 Task: Create a task  Upgrade and migrate company servers to a cloud-based solution , assign it to team member softage.4@softage.net in the project AgileConnection and update the status of the task to  Off Track , set the priority of the task to Medium
Action: Mouse moved to (355, 328)
Screenshot: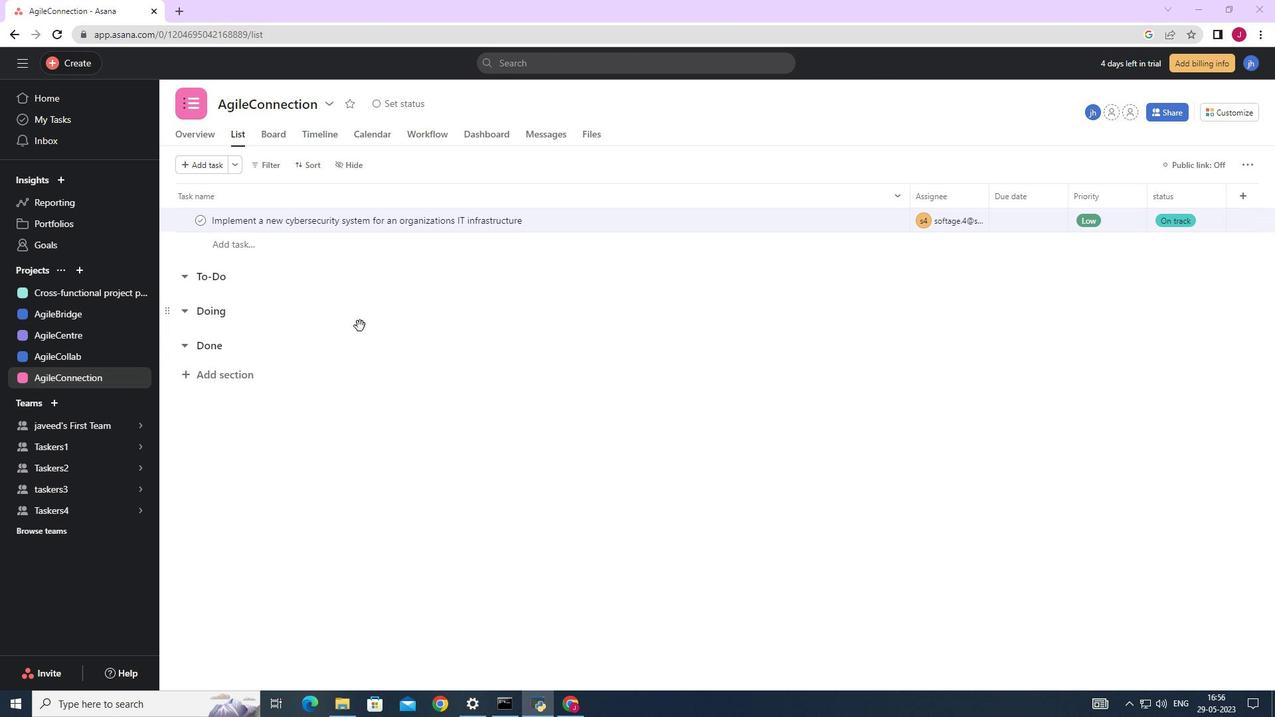 
Action: Mouse scrolled (355, 328) with delta (0, 0)
Screenshot: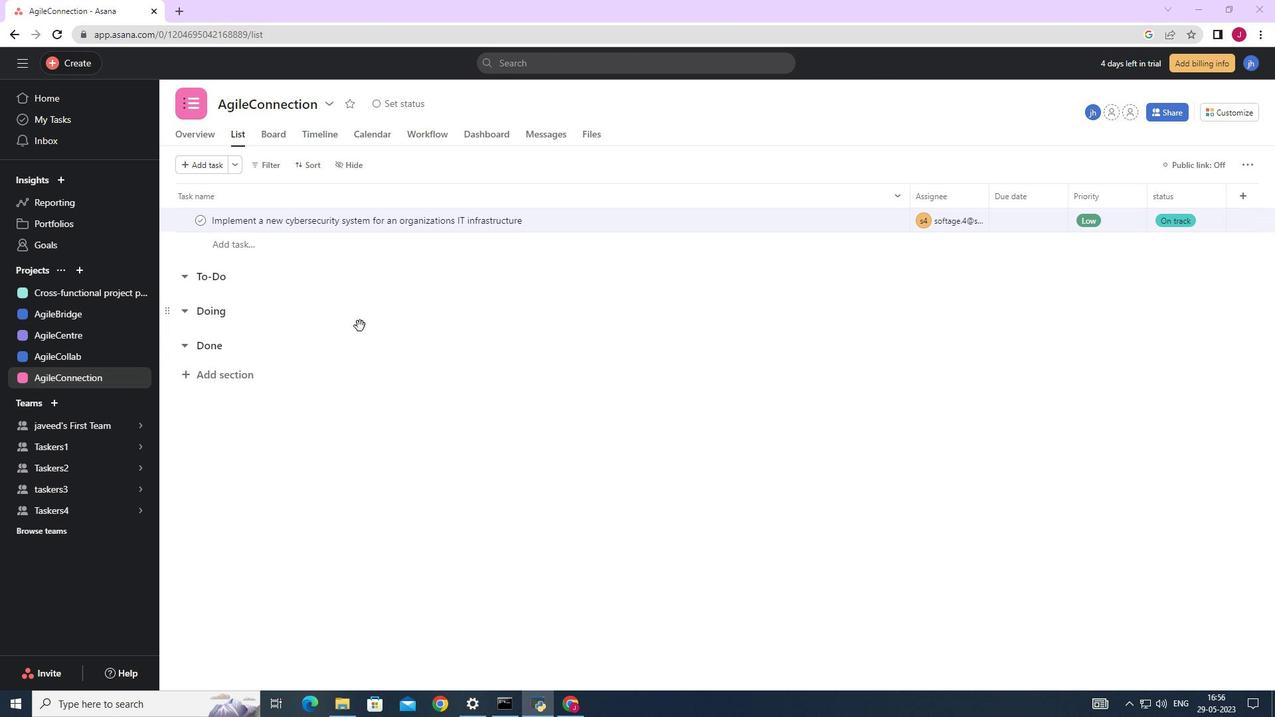 
Action: Mouse moved to (354, 329)
Screenshot: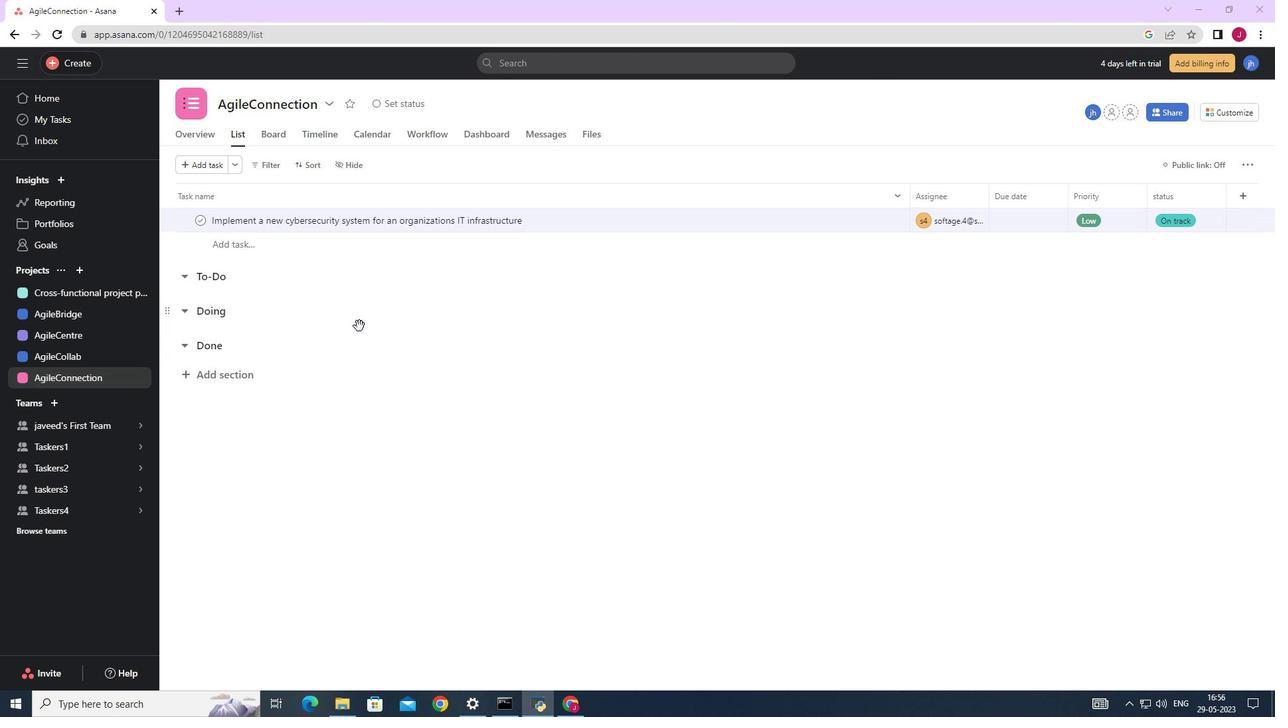 
Action: Mouse scrolled (354, 328) with delta (0, 0)
Screenshot: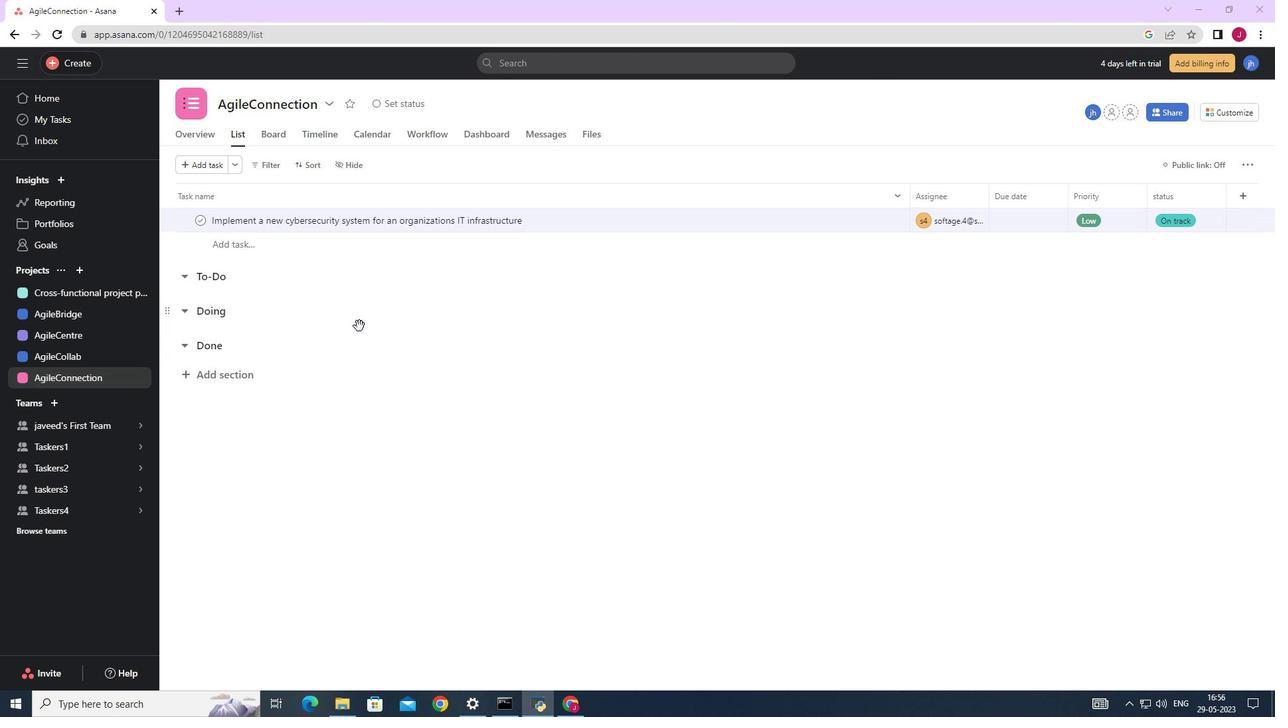 
Action: Mouse scrolled (354, 328) with delta (0, 0)
Screenshot: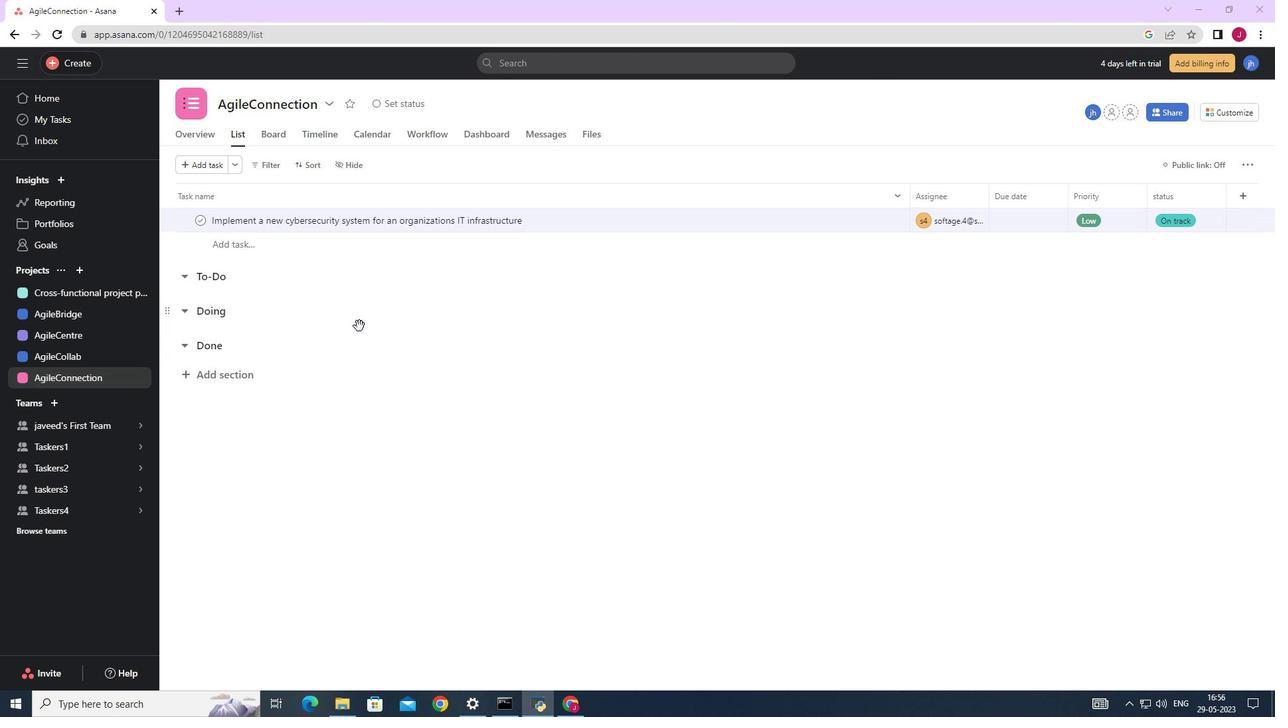 
Action: Mouse moved to (354, 329)
Screenshot: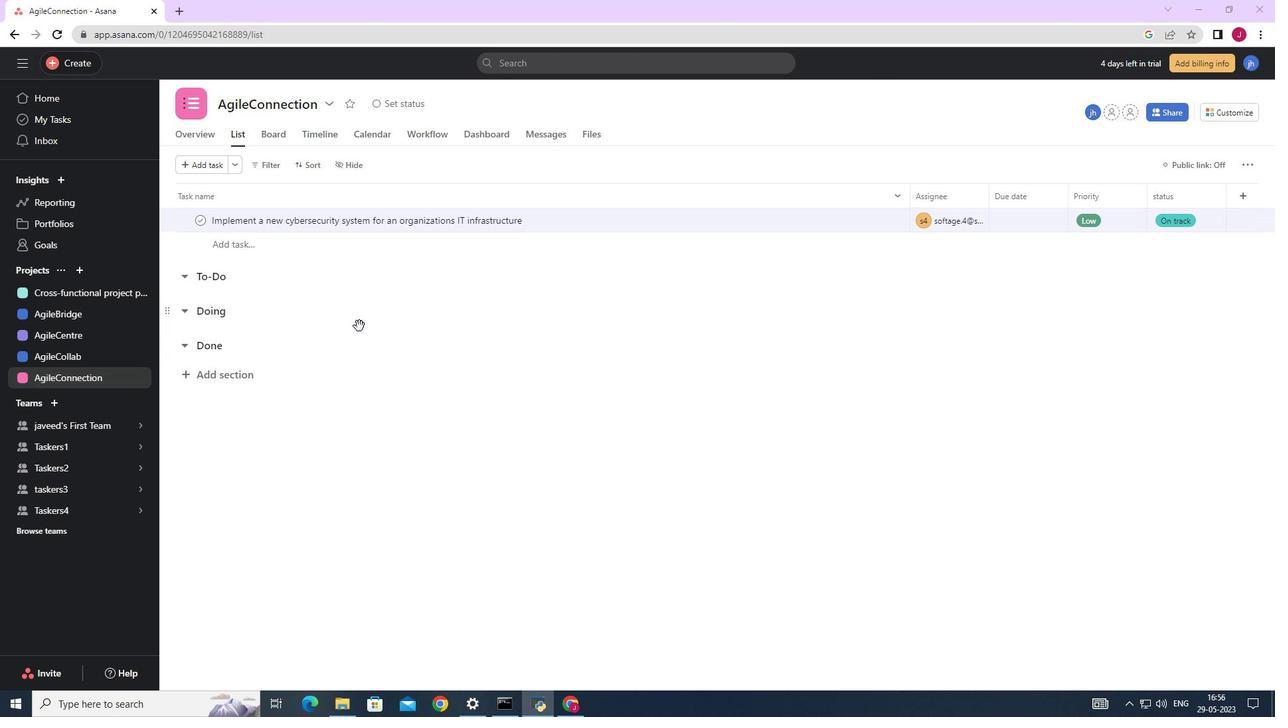 
Action: Mouse scrolled (354, 328) with delta (0, 0)
Screenshot: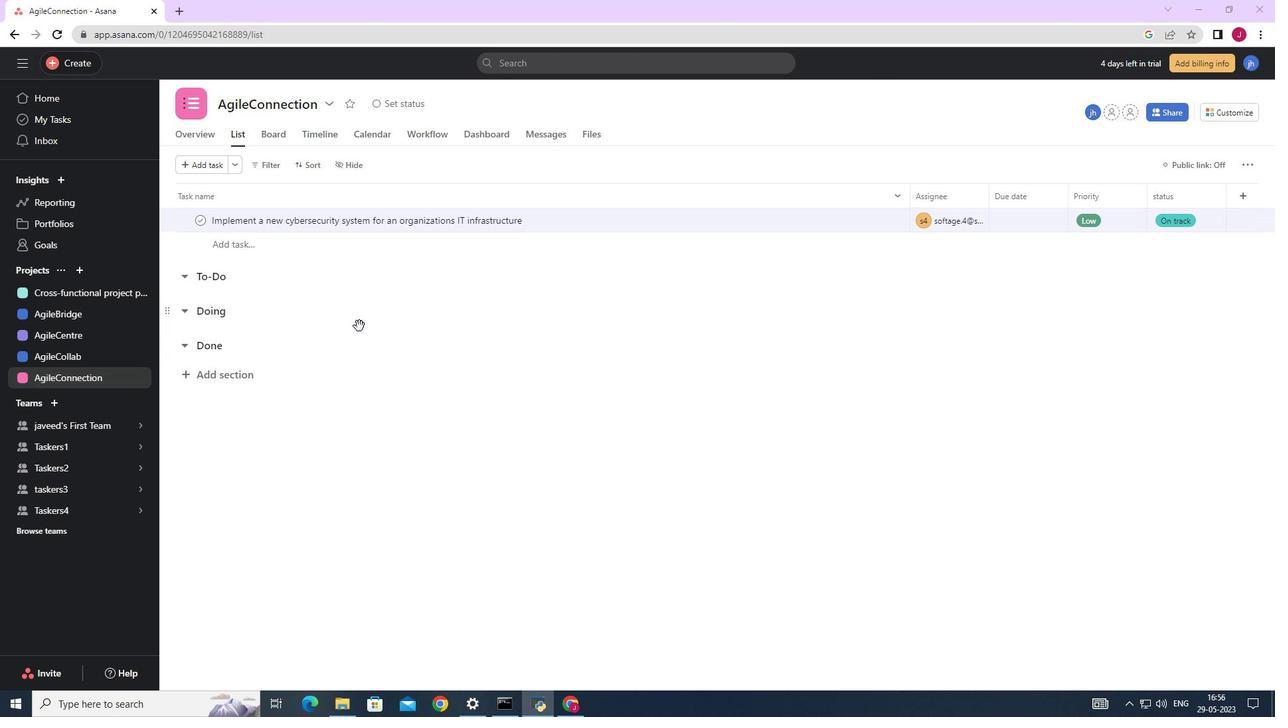 
Action: Mouse moved to (83, 63)
Screenshot: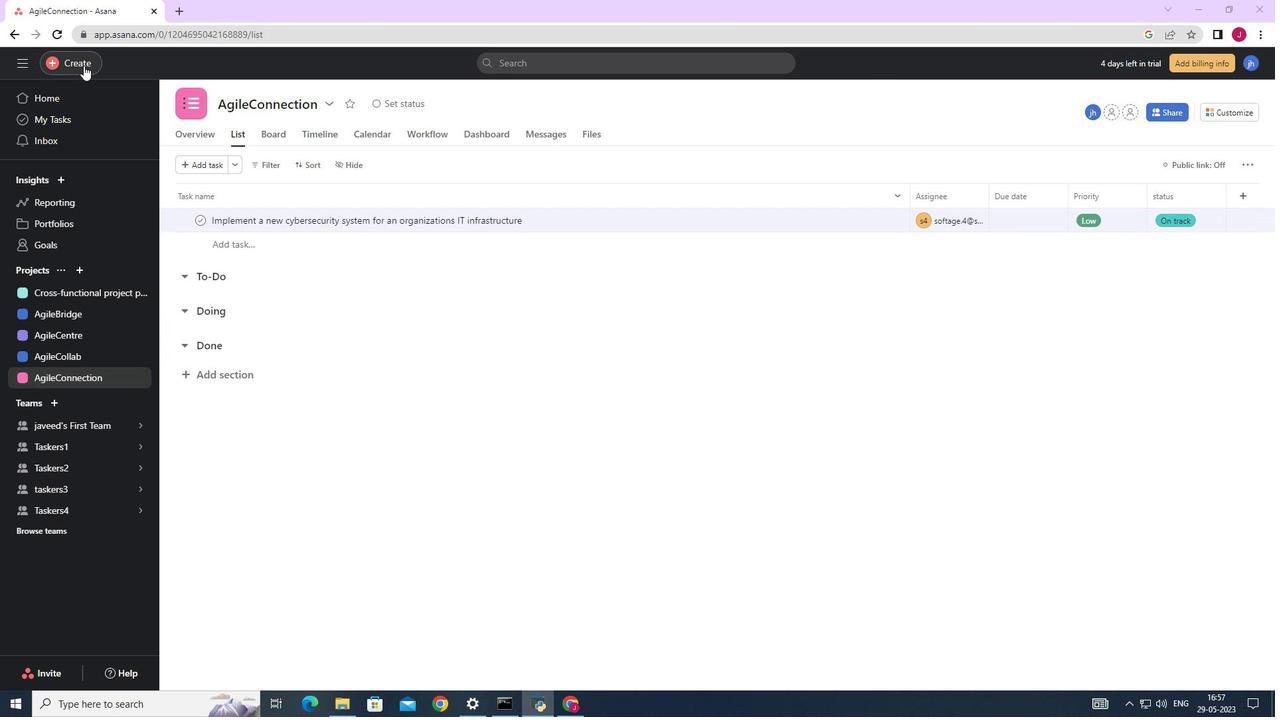 
Action: Mouse pressed left at (83, 63)
Screenshot: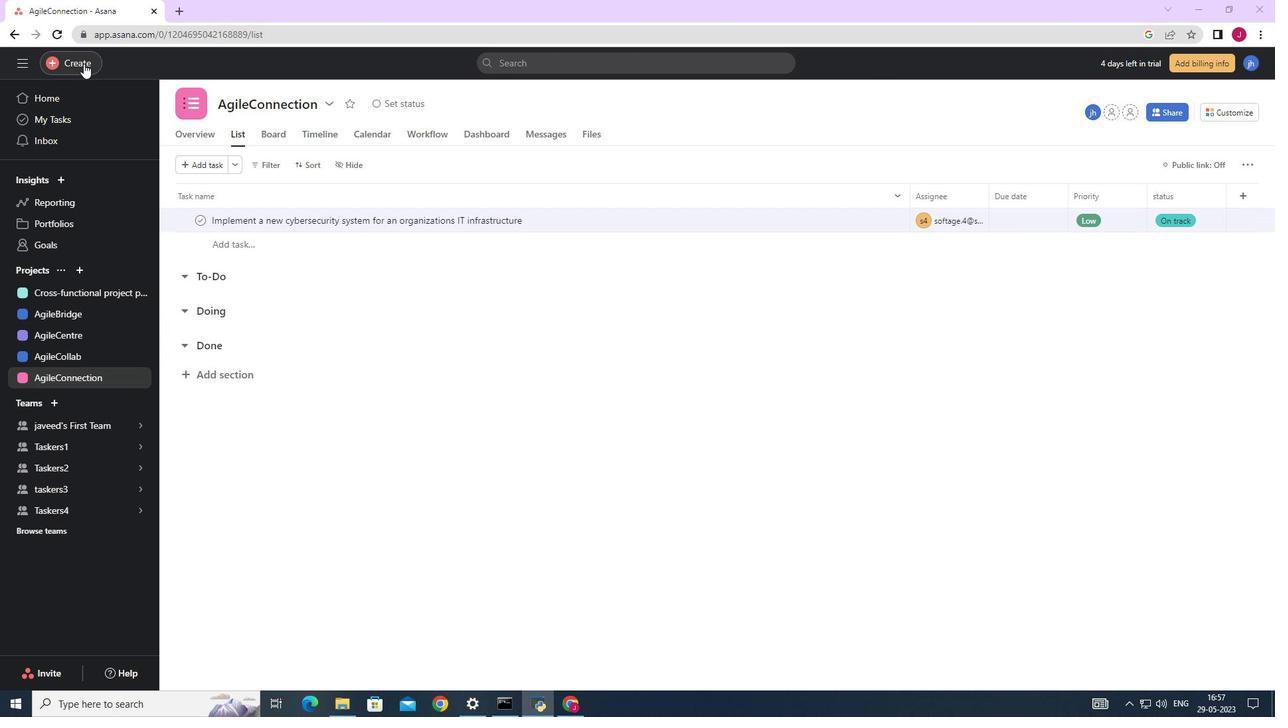 
Action: Mouse moved to (185, 71)
Screenshot: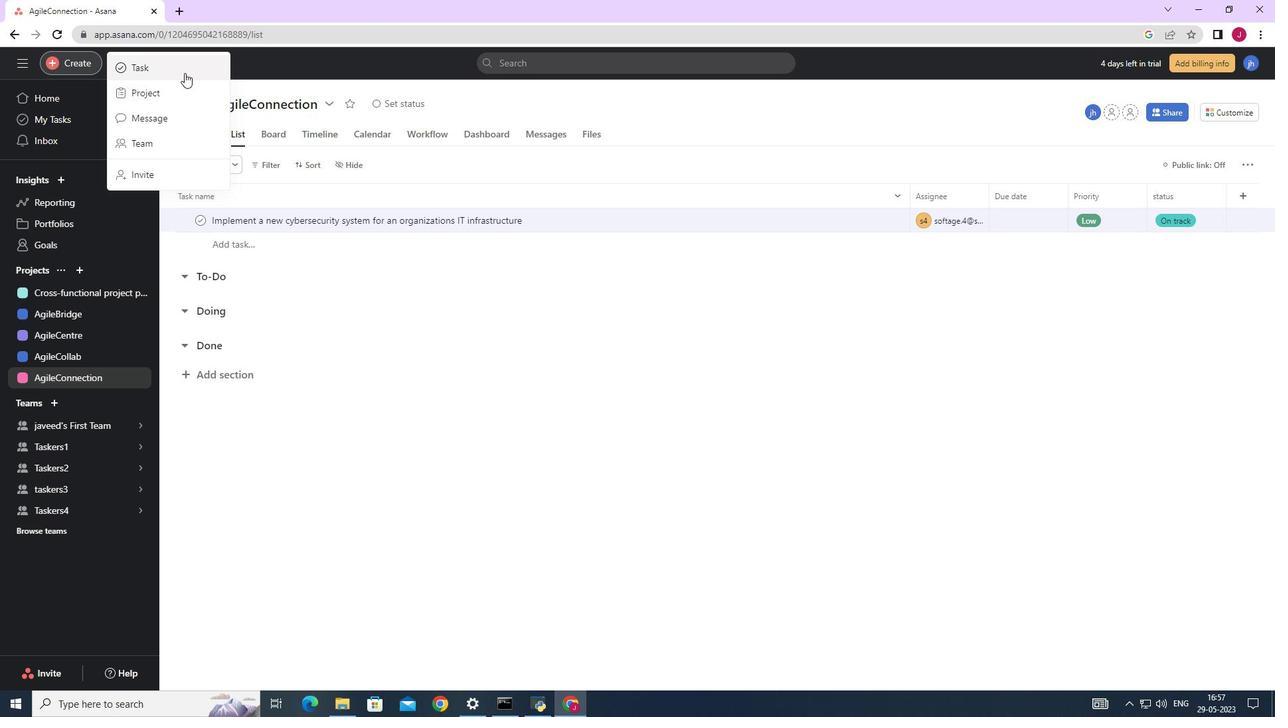 
Action: Mouse pressed left at (185, 71)
Screenshot: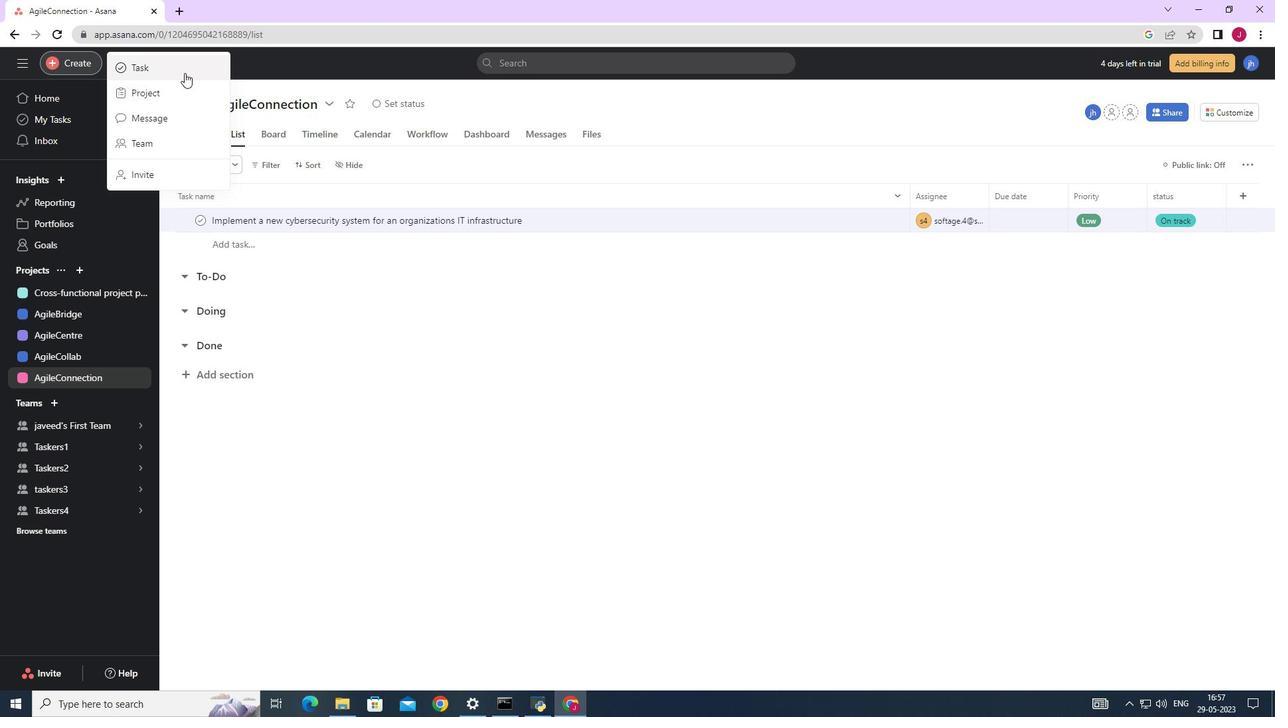 
Action: Mouse moved to (1037, 439)
Screenshot: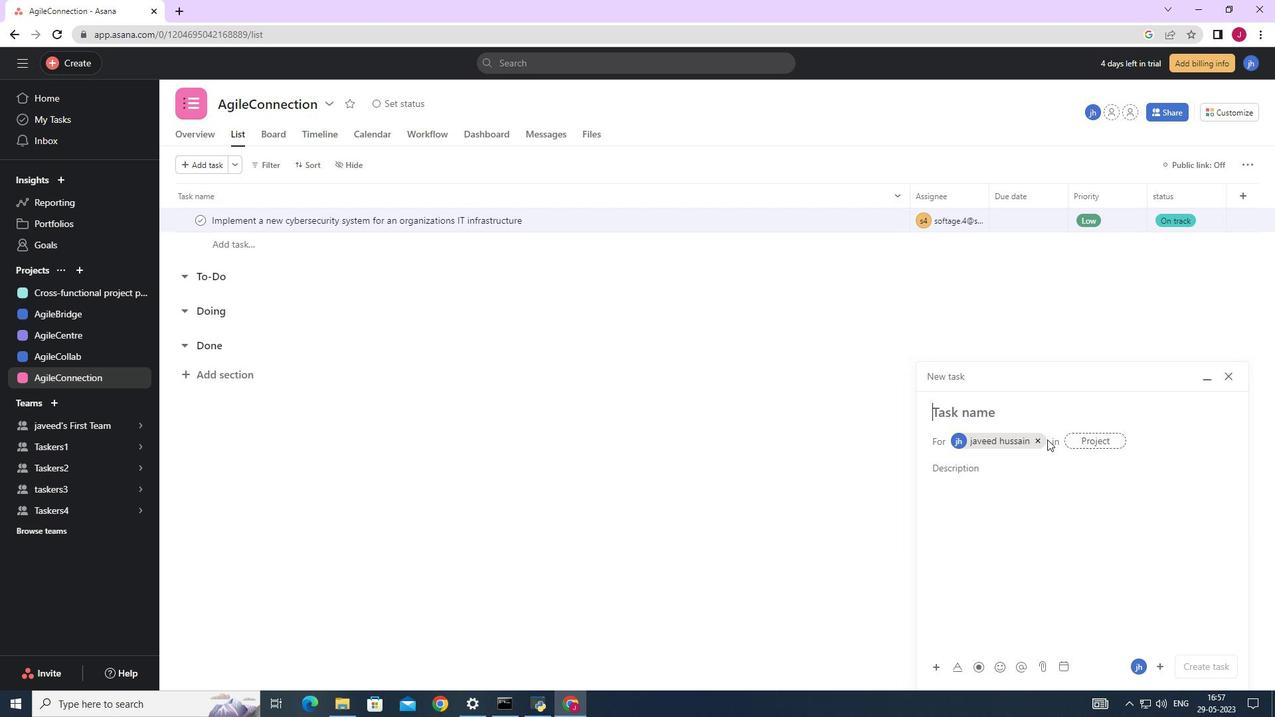 
Action: Mouse pressed left at (1037, 439)
Screenshot: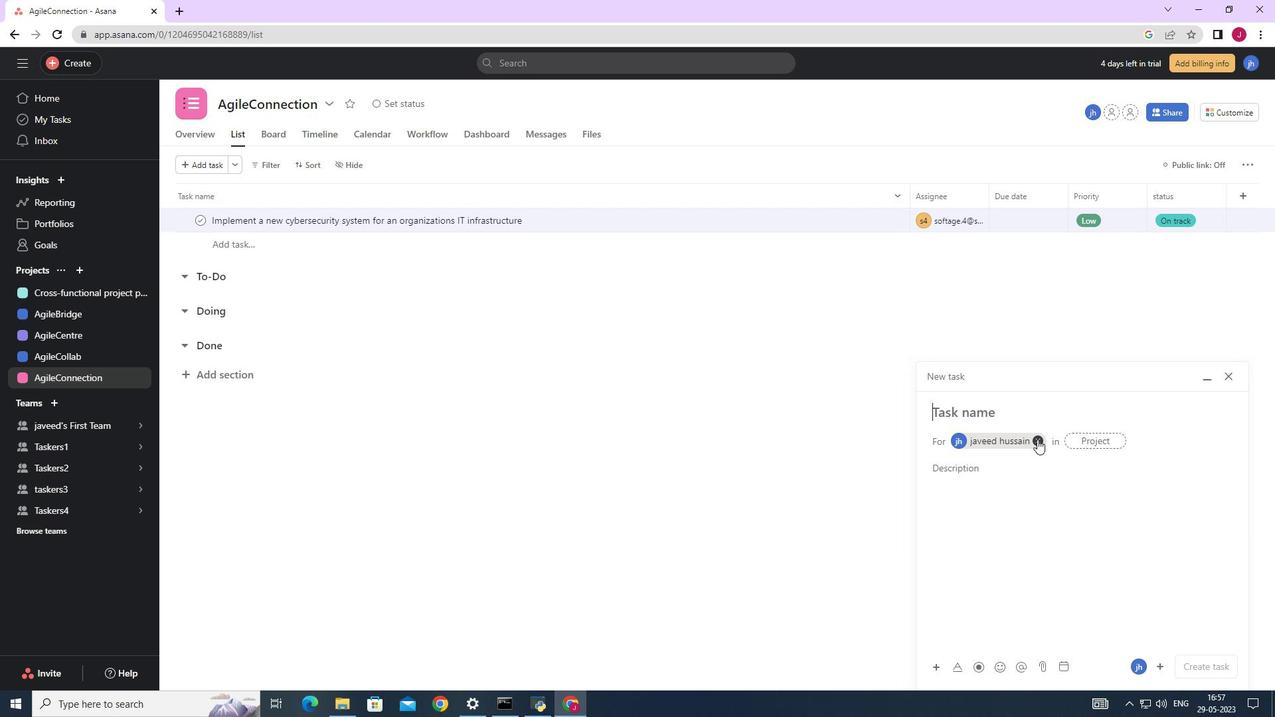 
Action: Mouse moved to (957, 414)
Screenshot: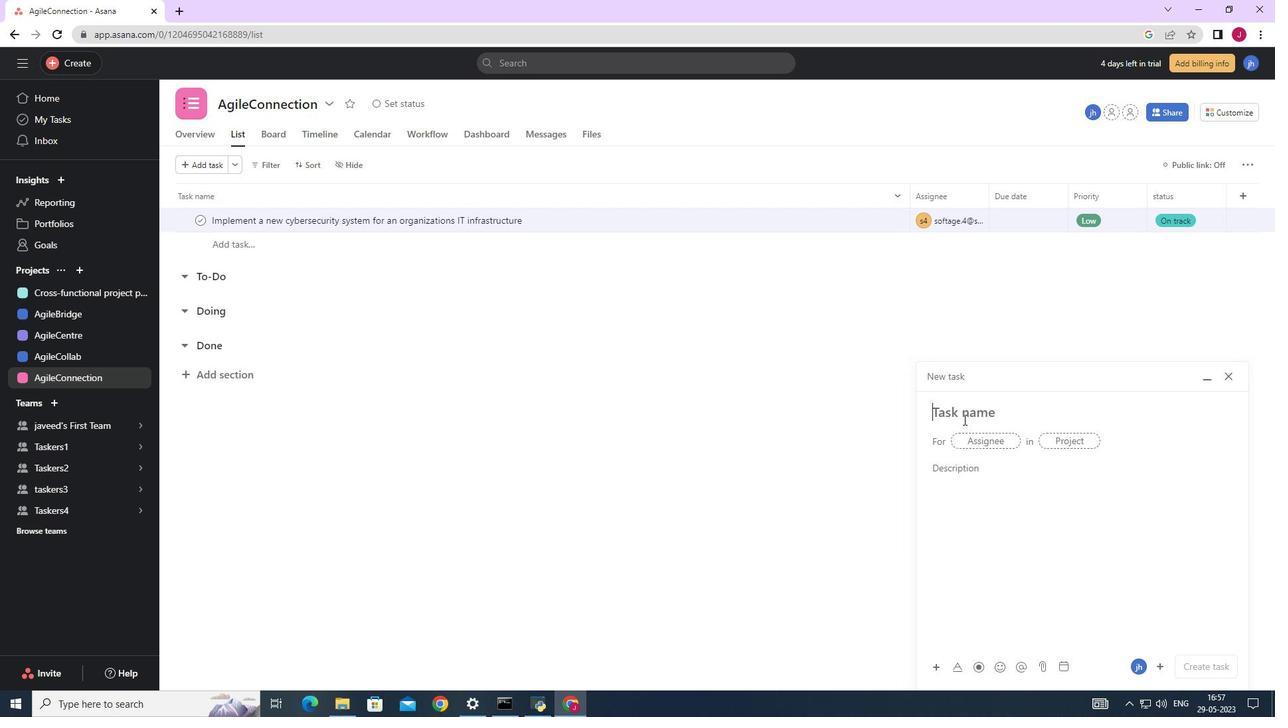 
Action: Key pressed <Key.caps_lock>U<Key.caps_lock>pgrade<Key.space>and<Key.space>migrtae<Key.space><Key.backspace><Key.backspace><Key.backspace><Key.backspace><Key.backspace>rate<Key.space>company<Key.space>servers<Key.space>to<Key.space>clous<Key.backspace>d<Key.left><Key.left><Key.left><Key.left><Key.left>a<Key.space><Key.right><Key.right><Key.right><Key.right><Key.right>-based<Key.space>solution
Screenshot: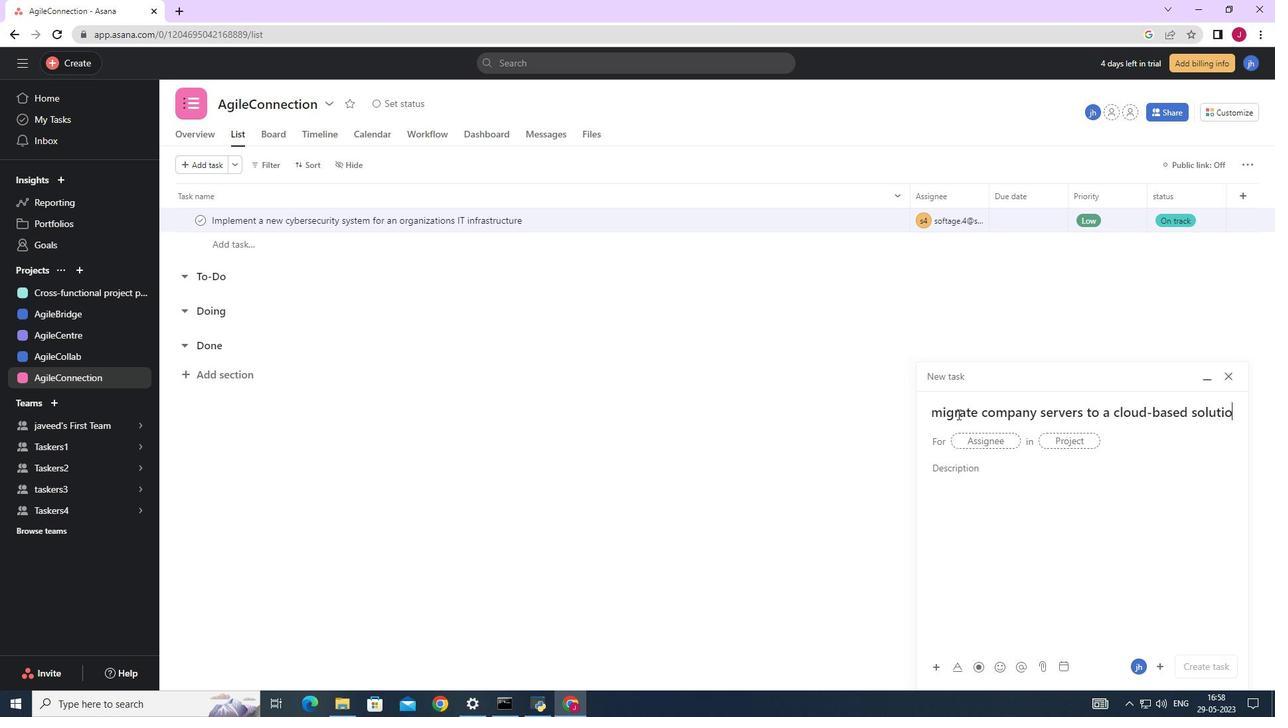 
Action: Mouse moved to (1009, 445)
Screenshot: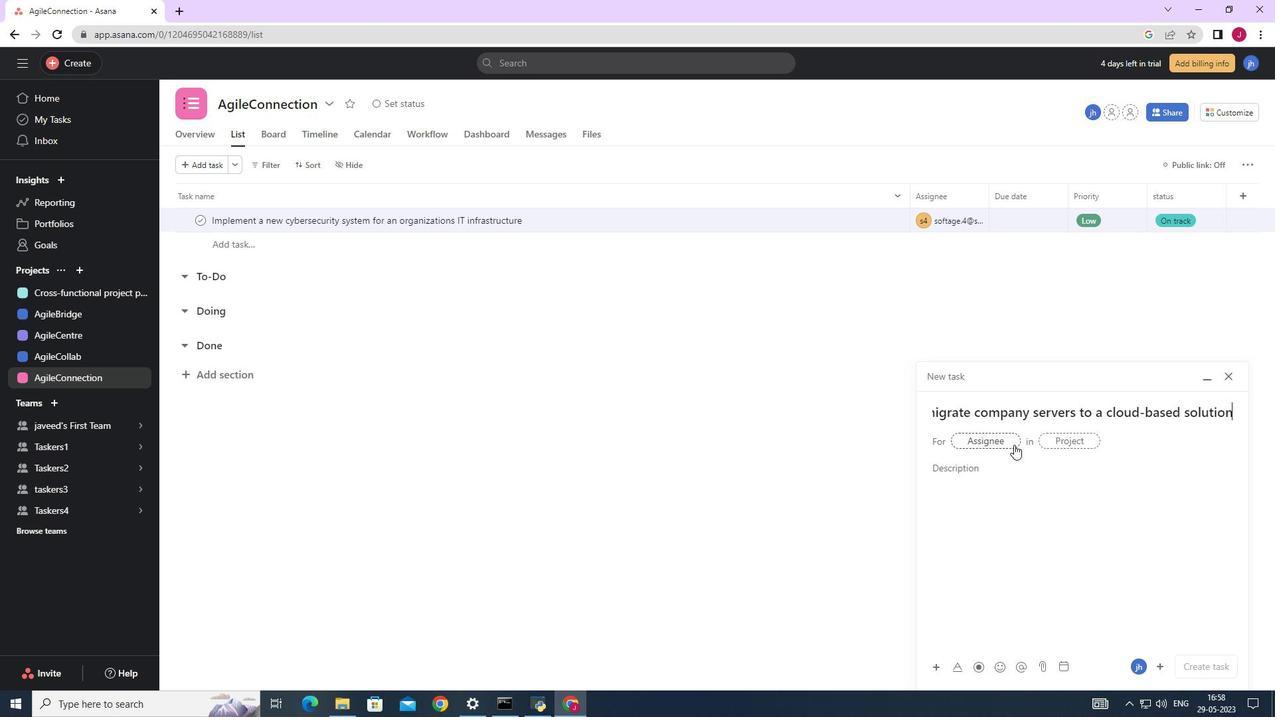 
Action: Mouse pressed left at (1009, 445)
Screenshot: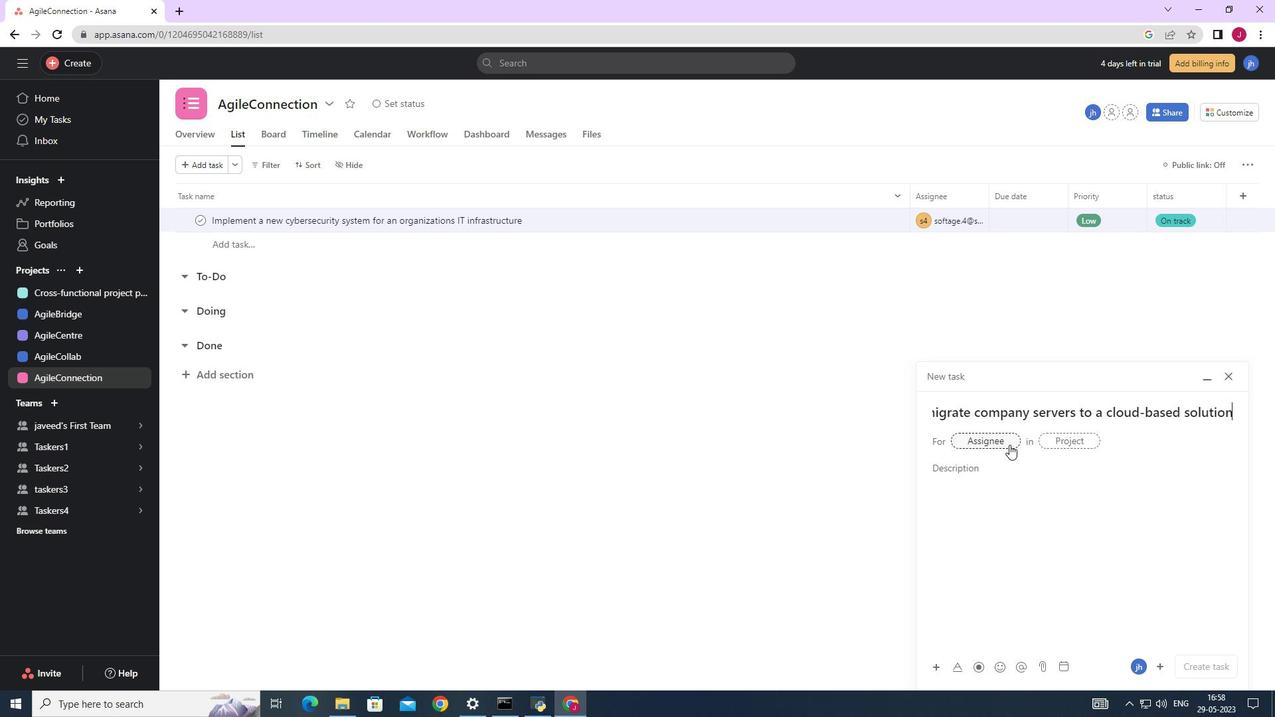 
Action: Mouse moved to (971, 444)
Screenshot: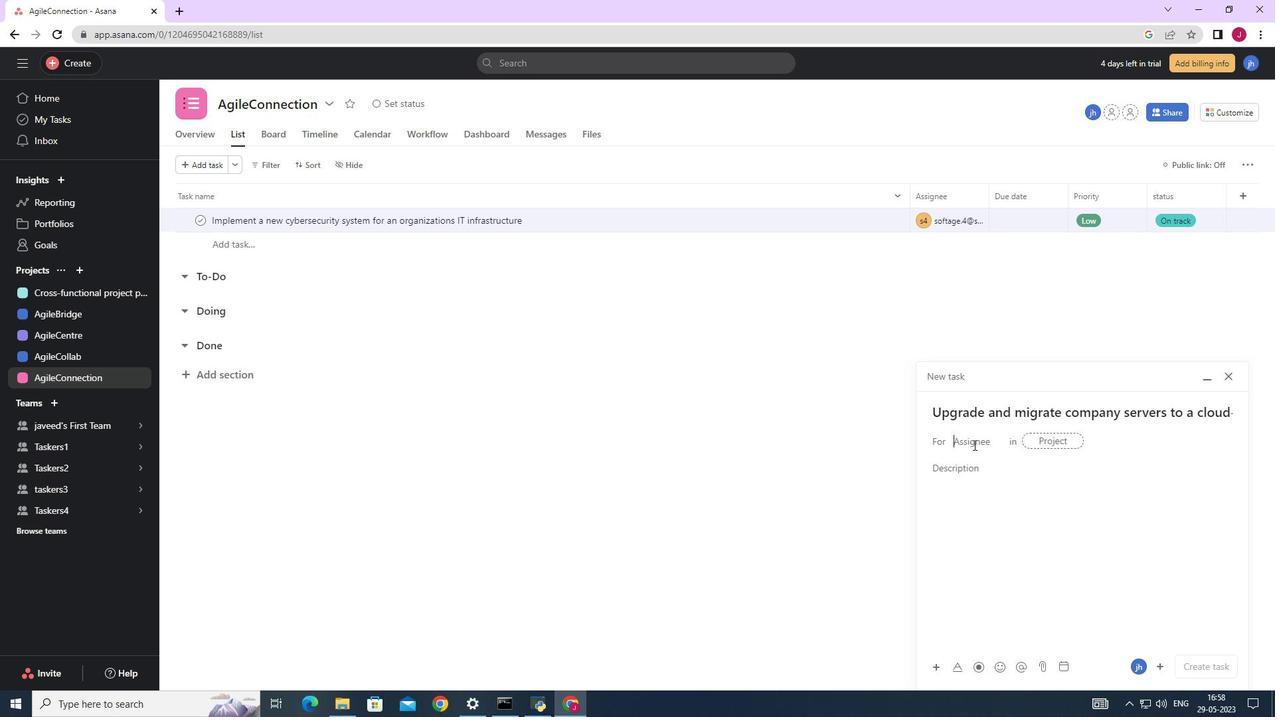 
Action: Key pressed softage.4
Screenshot: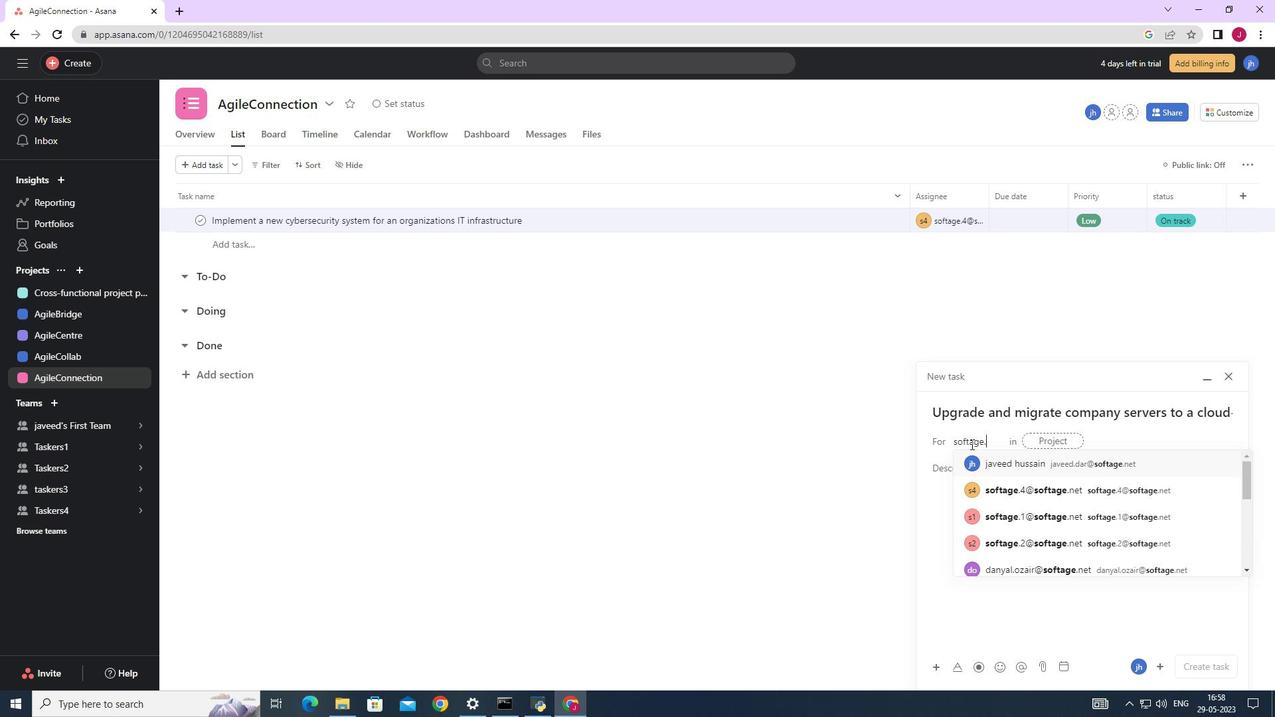 
Action: Mouse moved to (1032, 461)
Screenshot: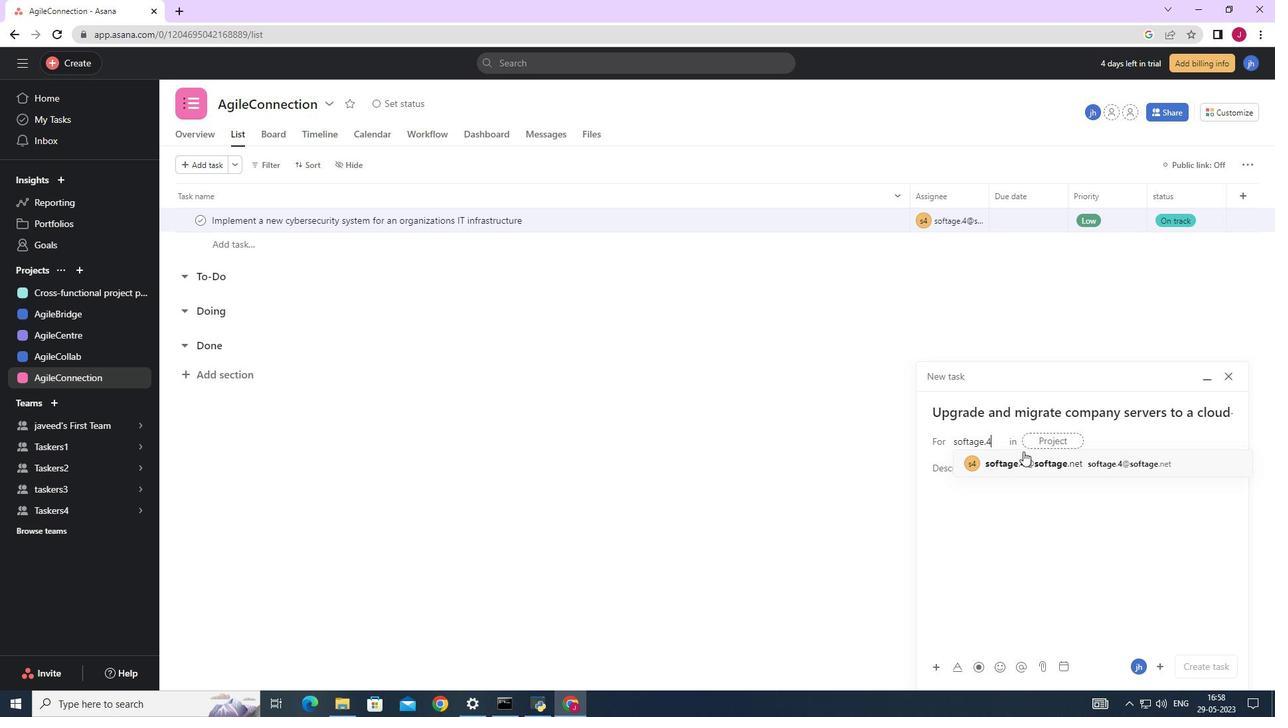 
Action: Mouse pressed left at (1032, 461)
Screenshot: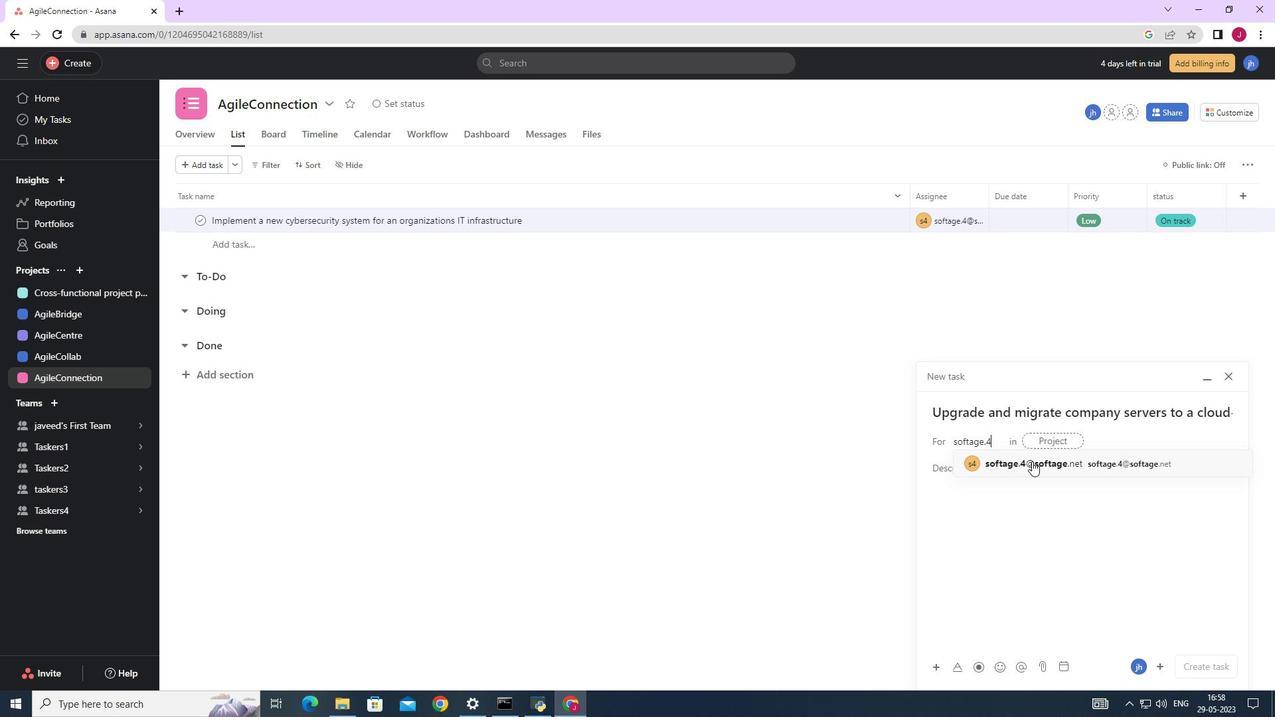 
Action: Mouse moved to (844, 463)
Screenshot: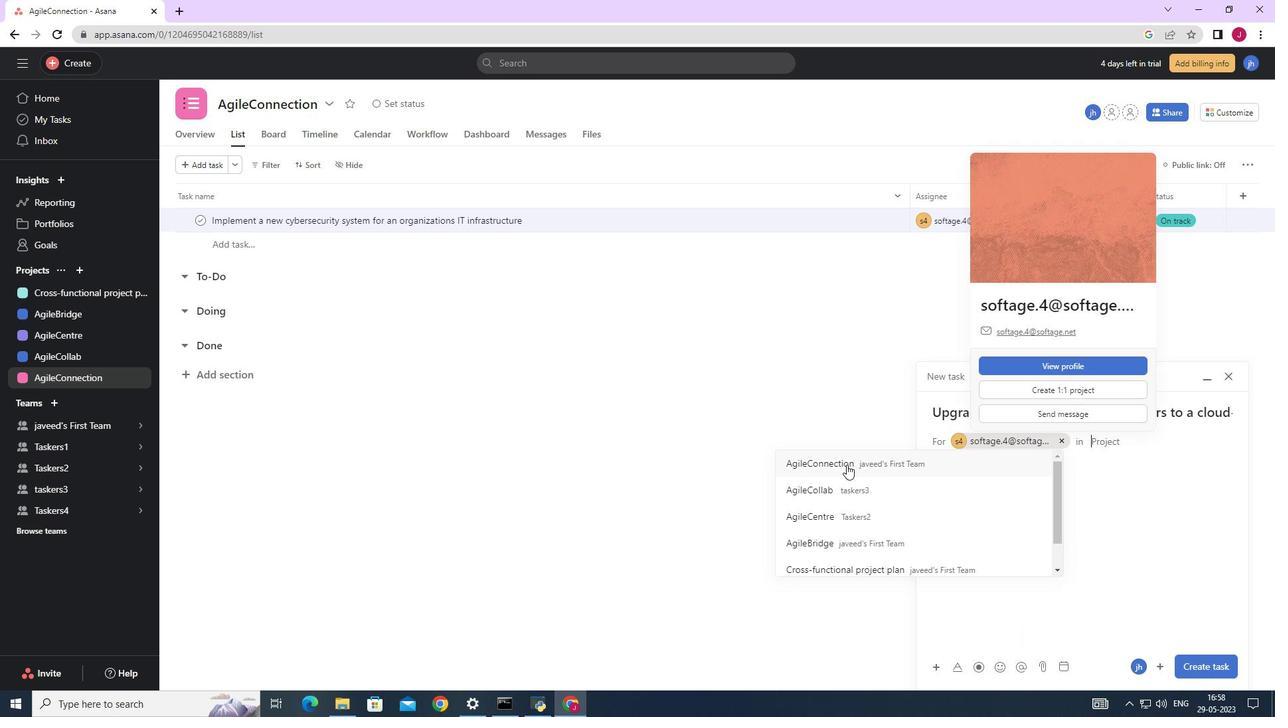 
Action: Mouse pressed left at (844, 463)
Screenshot: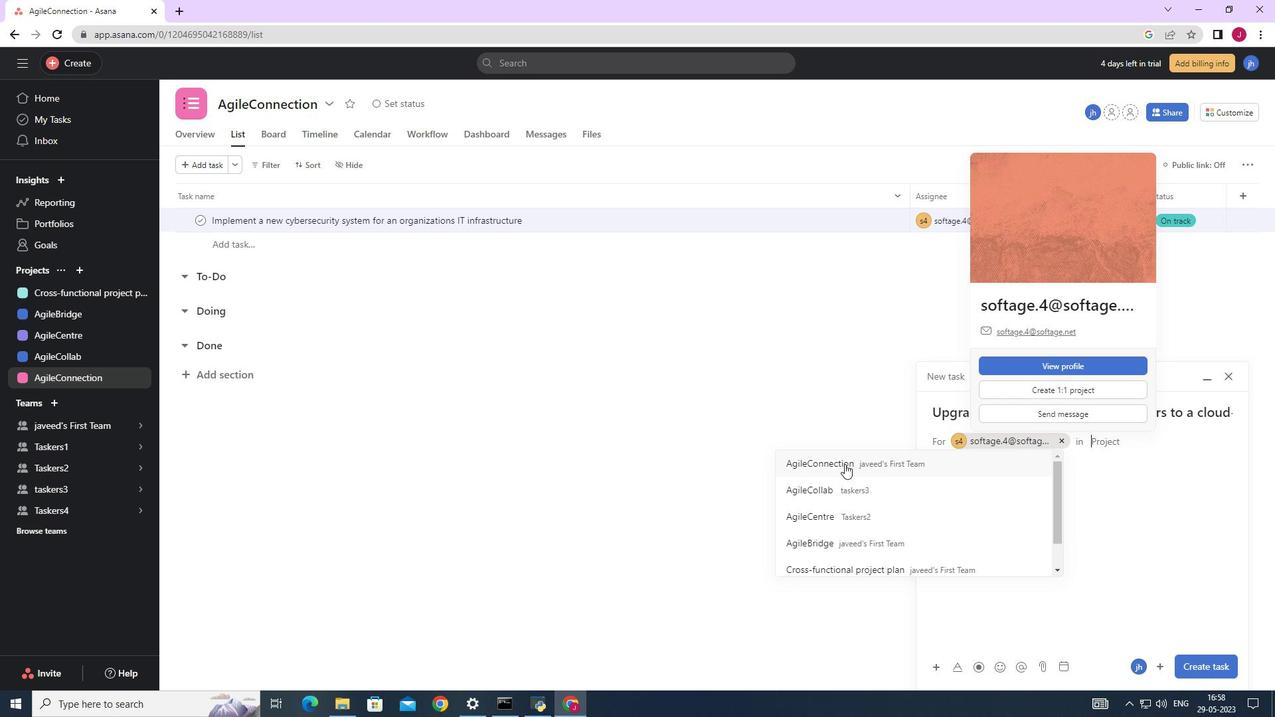 
Action: Mouse moved to (1000, 474)
Screenshot: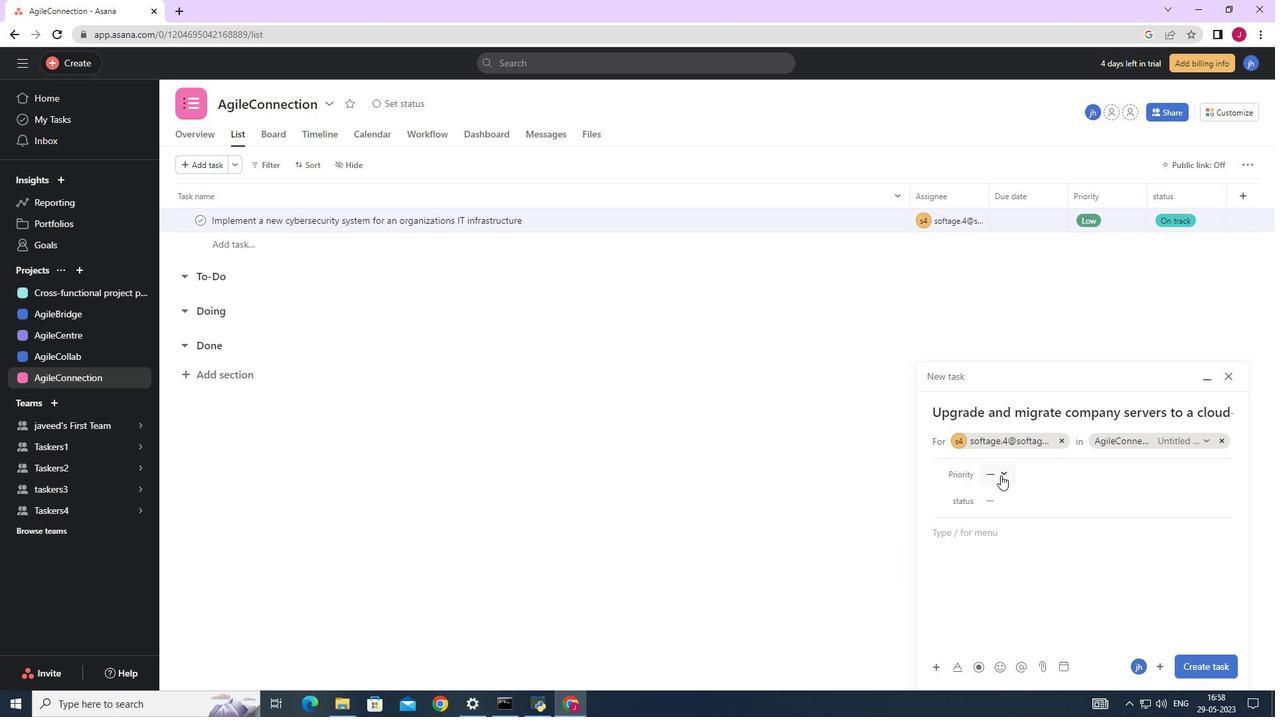 
Action: Mouse pressed left at (1000, 474)
Screenshot: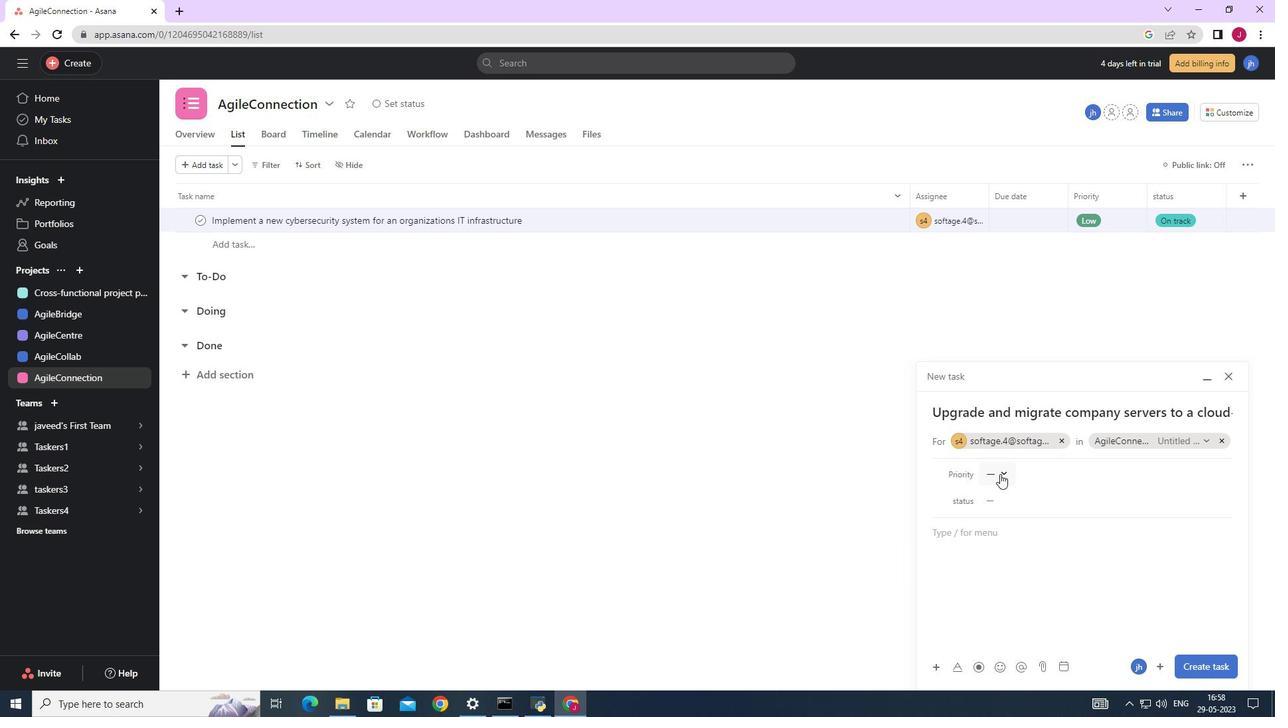 
Action: Mouse moved to (1028, 538)
Screenshot: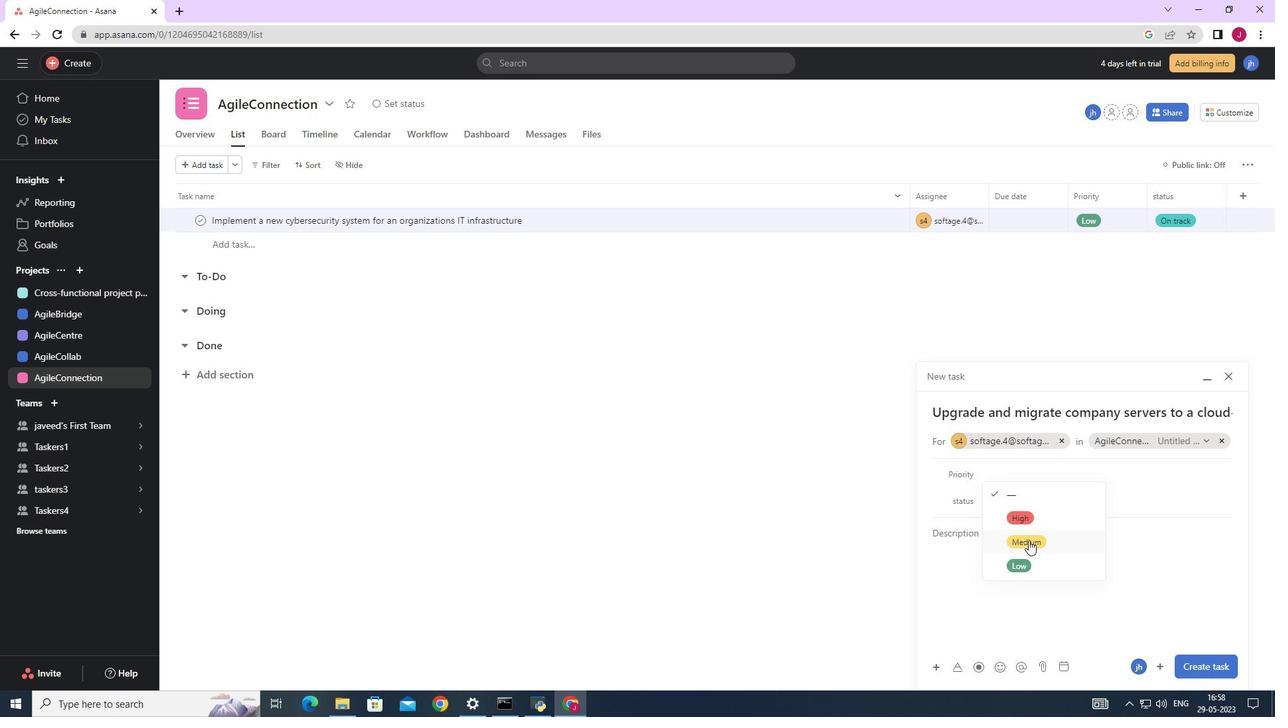 
Action: Mouse pressed left at (1028, 538)
Screenshot: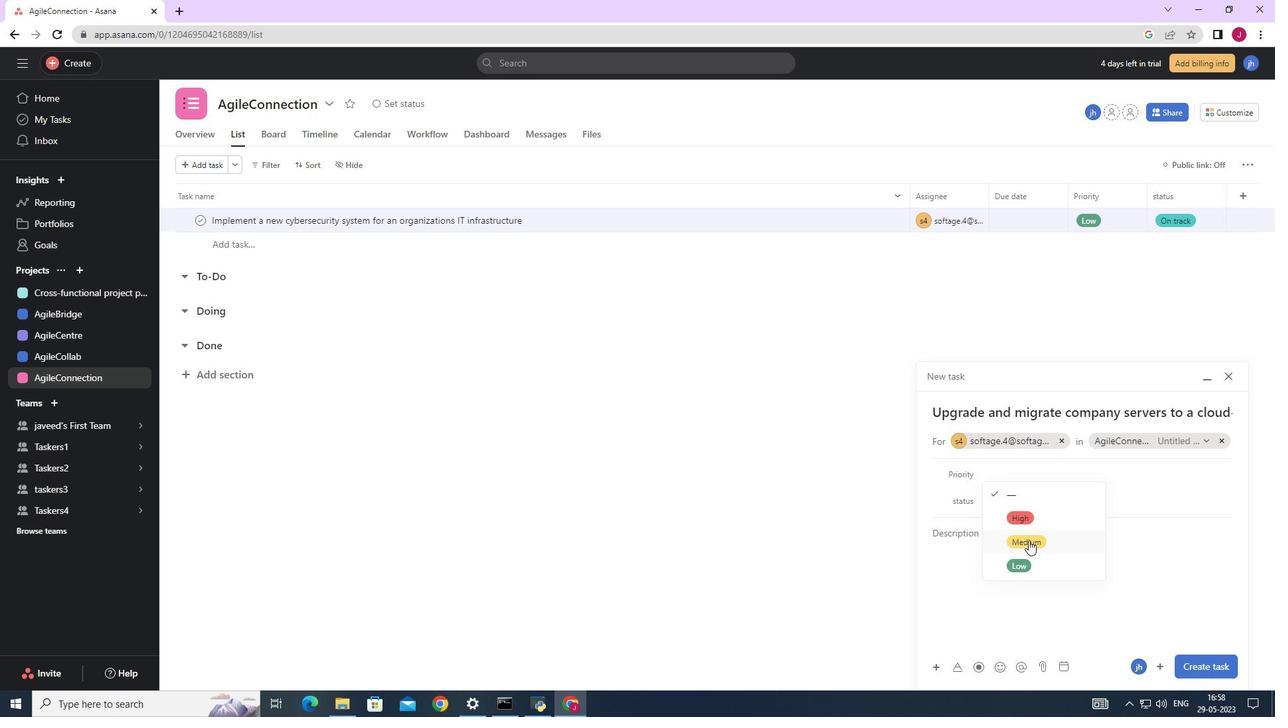 
Action: Mouse moved to (1005, 495)
Screenshot: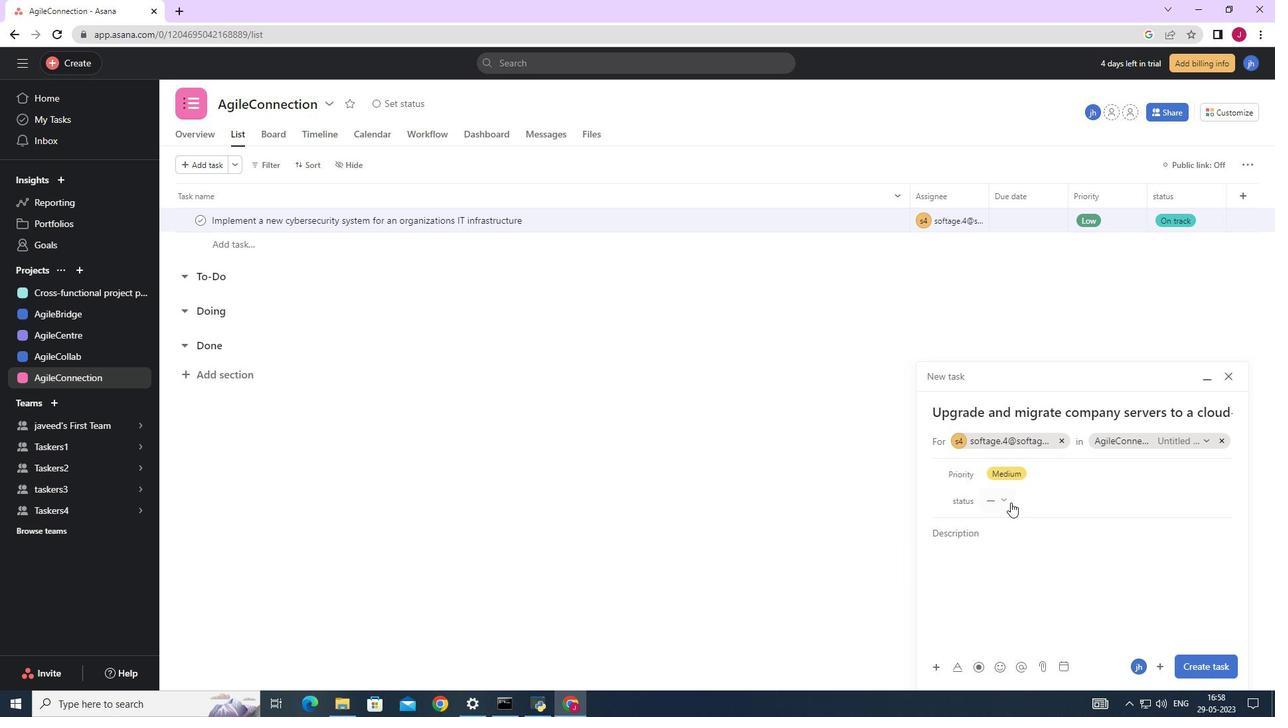 
Action: Mouse pressed left at (1005, 495)
Screenshot: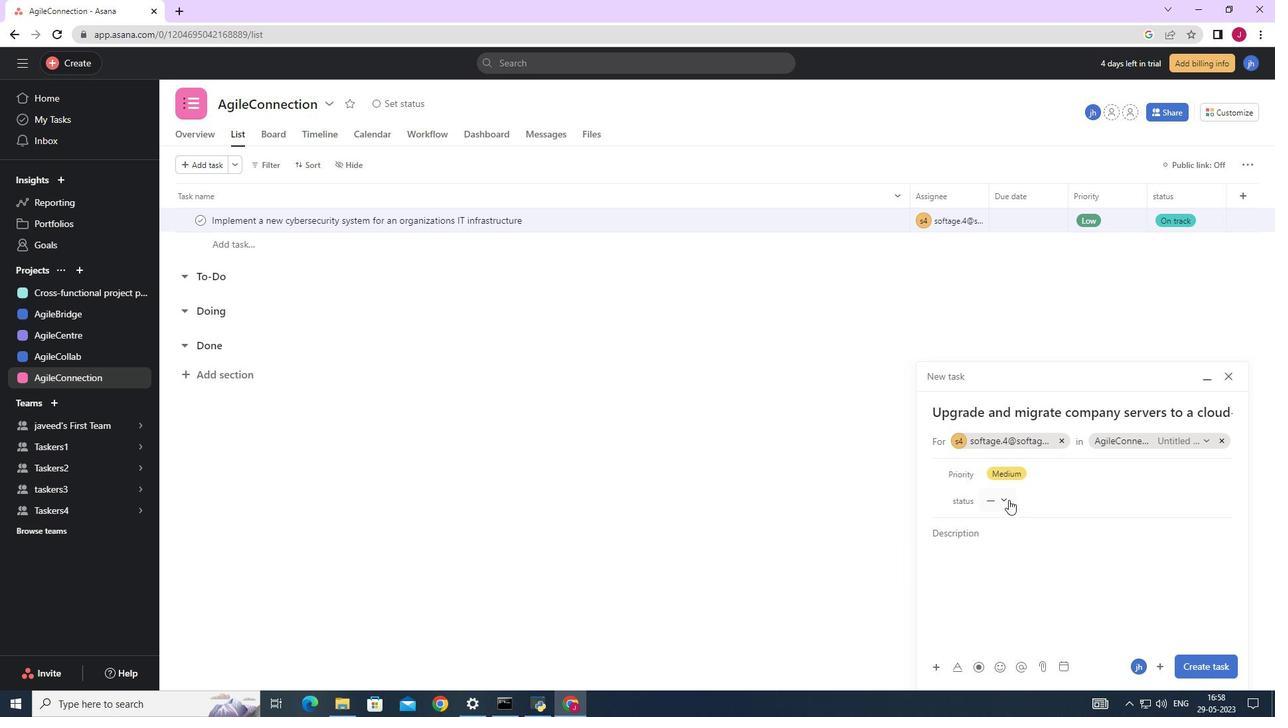 
Action: Mouse moved to (1030, 567)
Screenshot: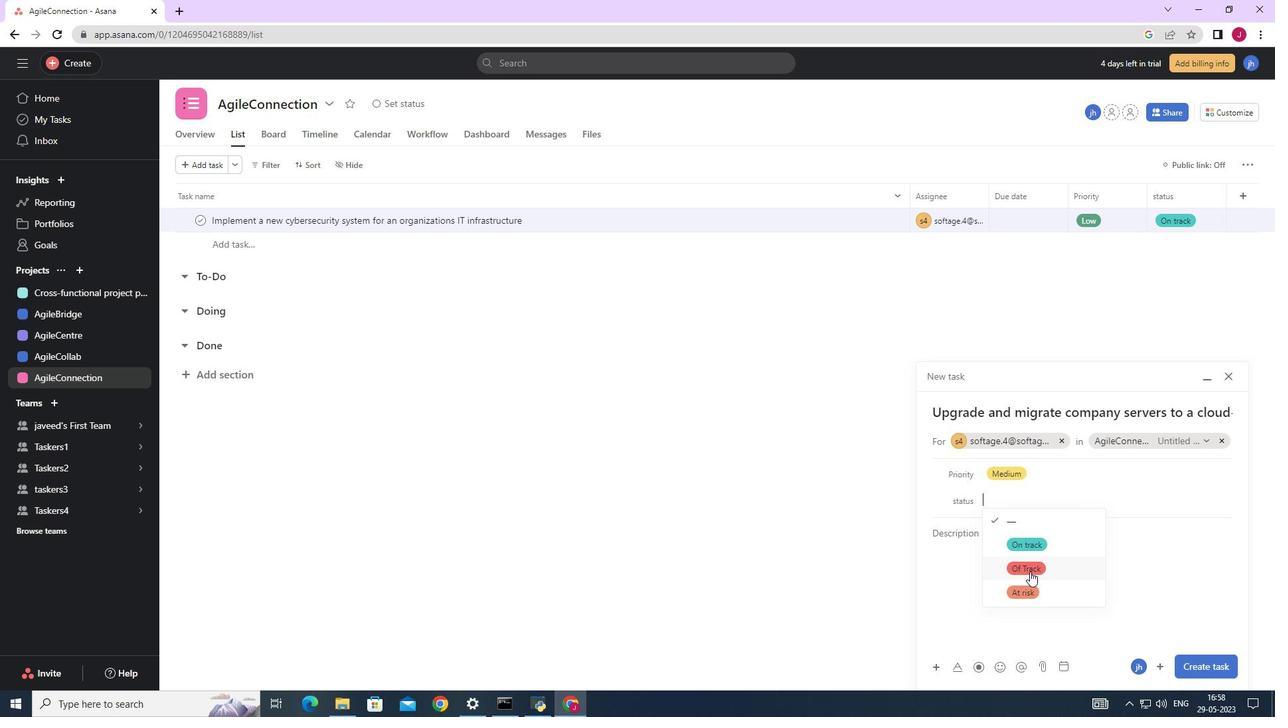 
Action: Mouse pressed left at (1030, 567)
Screenshot: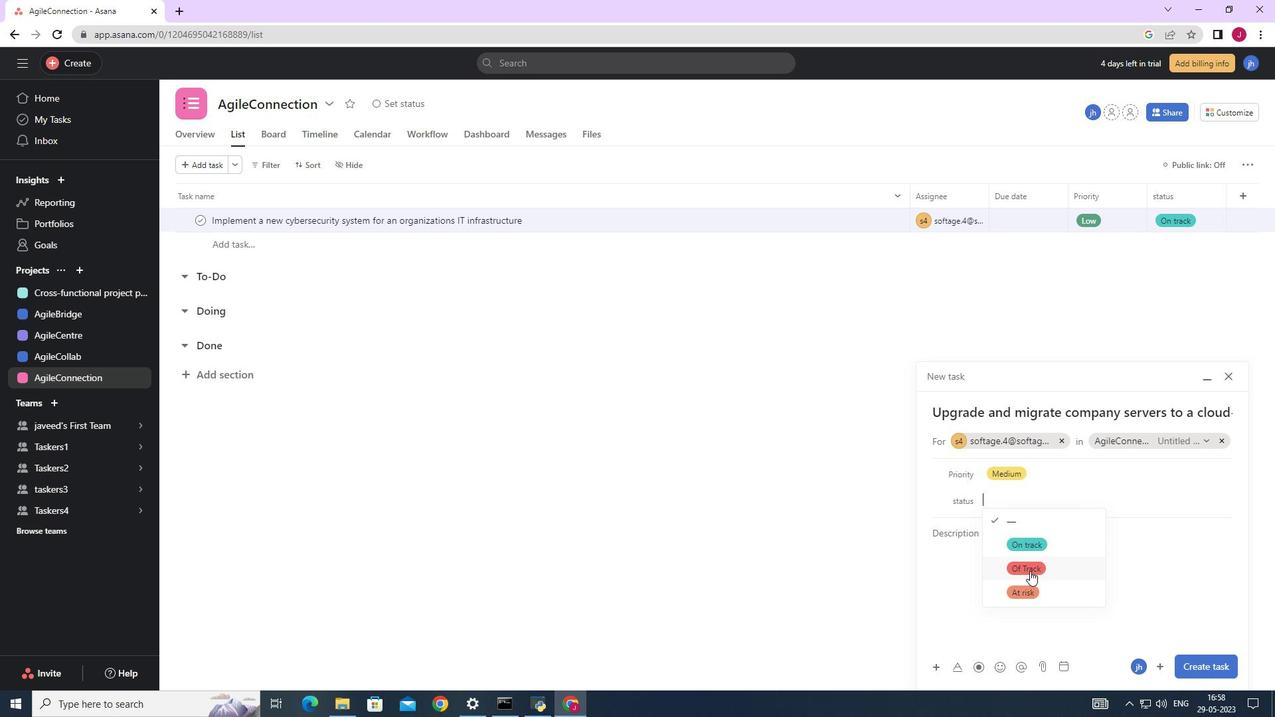 
Action: Mouse moved to (1194, 668)
Screenshot: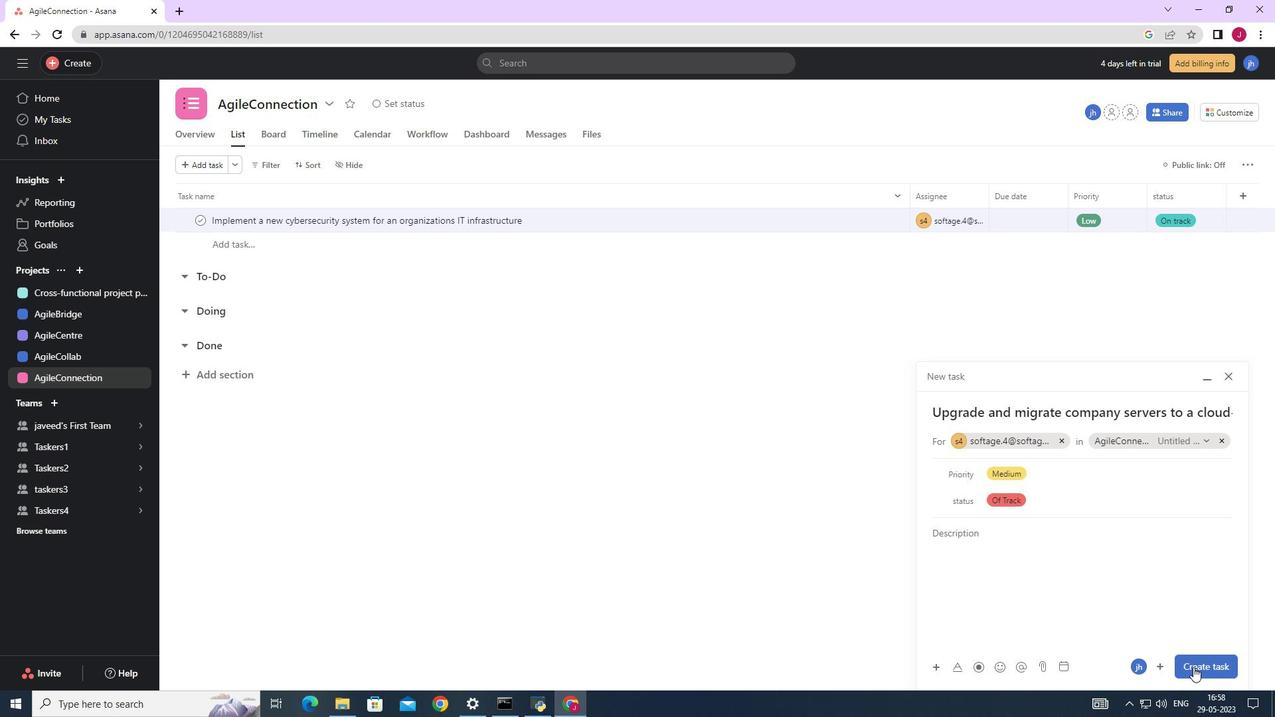 
Action: Mouse pressed left at (1194, 668)
Screenshot: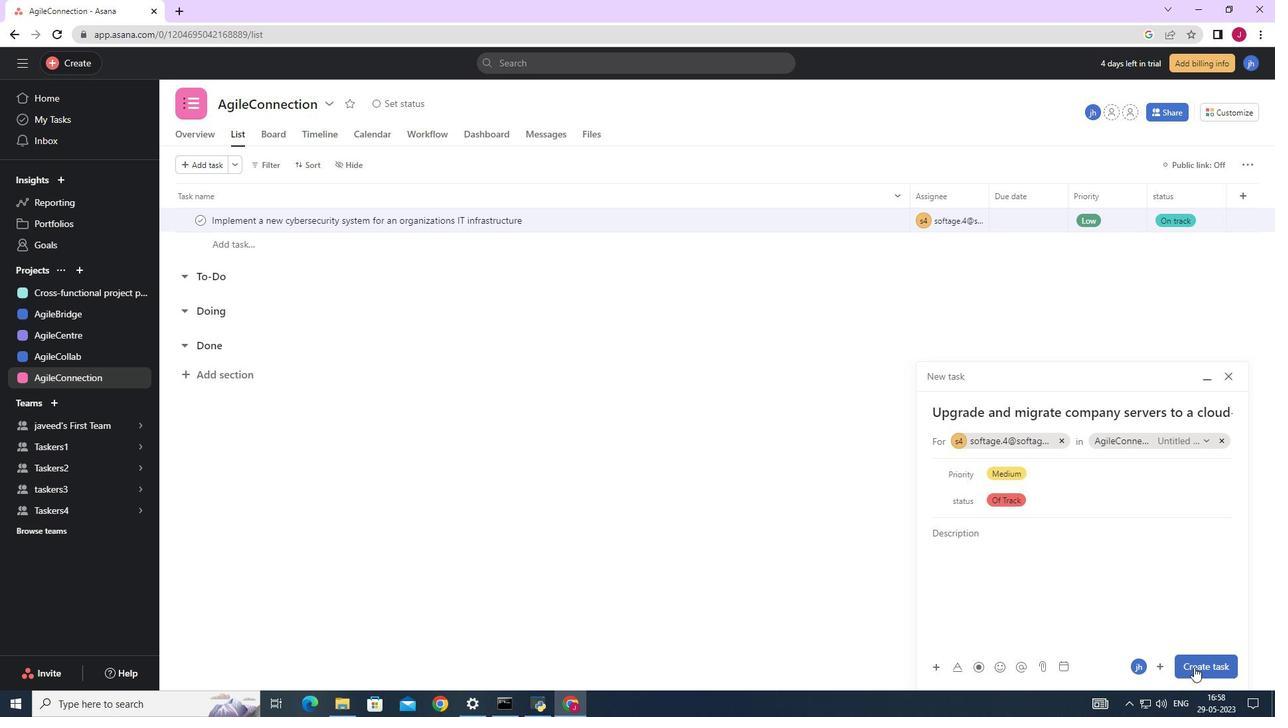
Action: Mouse moved to (559, 437)
Screenshot: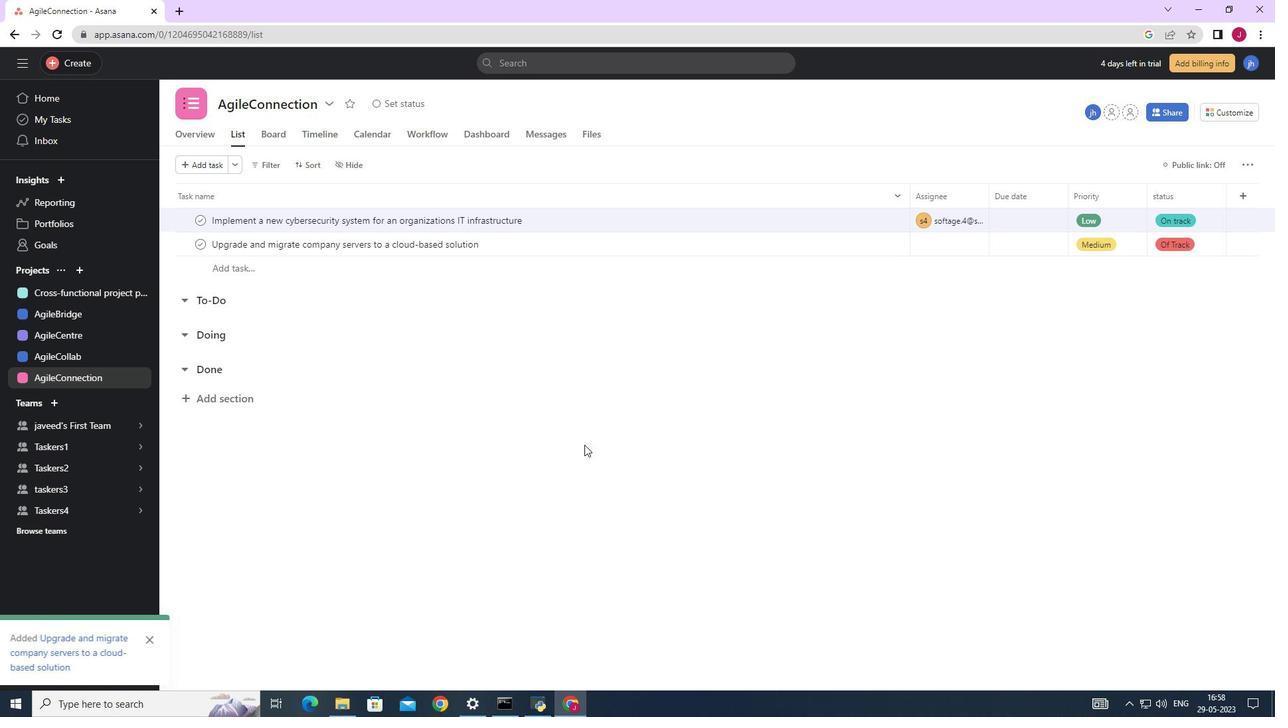 
